 Task: Write the Employee Number "12345" Under New Employee in Process Payment.
Action: Mouse moved to (98, 15)
Screenshot: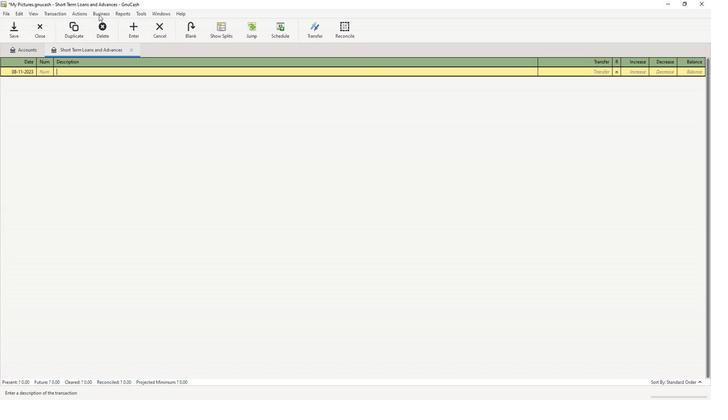 
Action: Mouse pressed left at (98, 15)
Screenshot: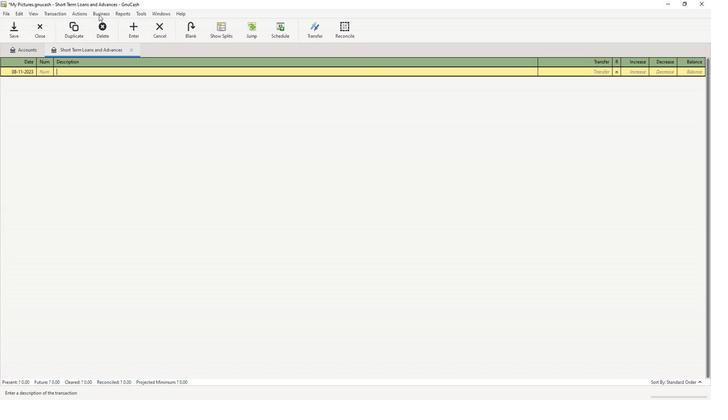 
Action: Mouse moved to (107, 25)
Screenshot: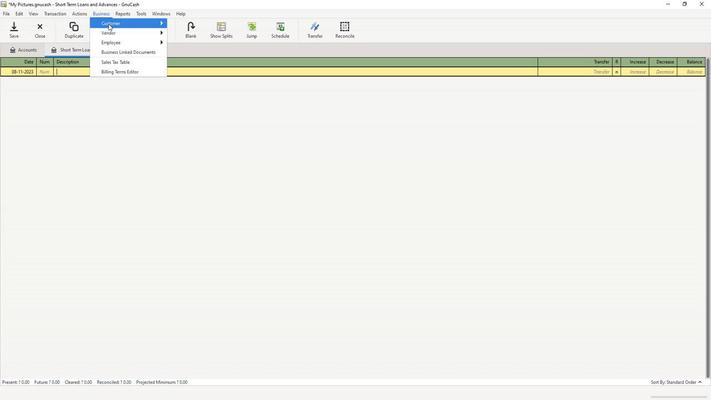 
Action: Mouse pressed left at (107, 25)
Screenshot: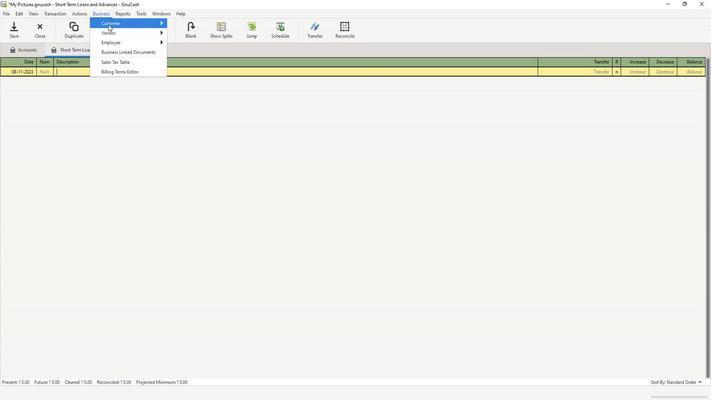 
Action: Mouse moved to (189, 88)
Screenshot: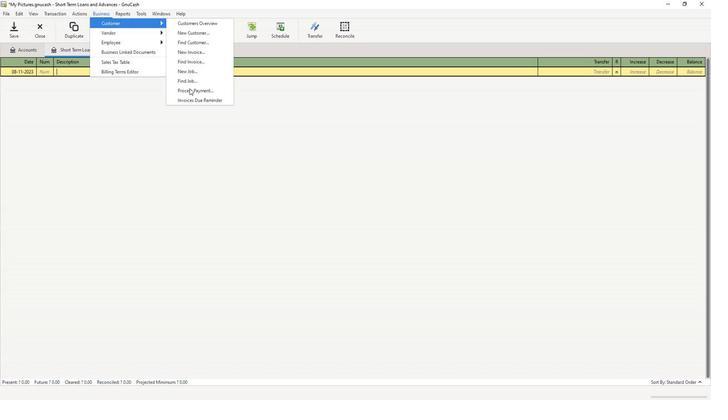 
Action: Mouse pressed left at (189, 88)
Screenshot: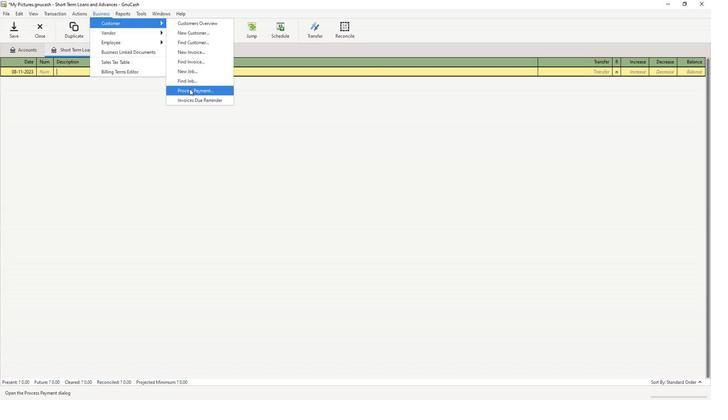 
Action: Mouse moved to (281, 128)
Screenshot: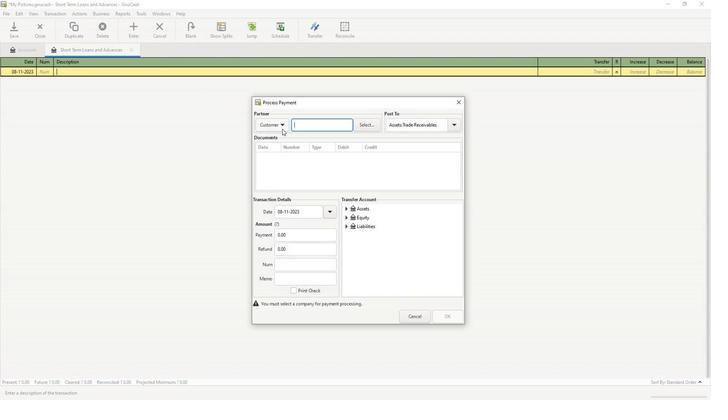 
Action: Mouse pressed left at (281, 128)
Screenshot: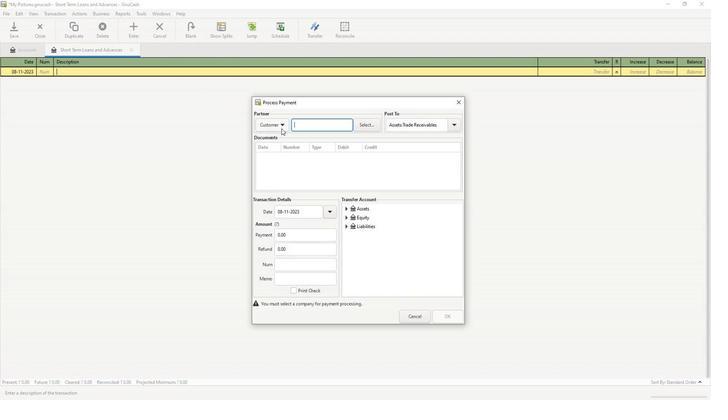 
Action: Mouse moved to (279, 147)
Screenshot: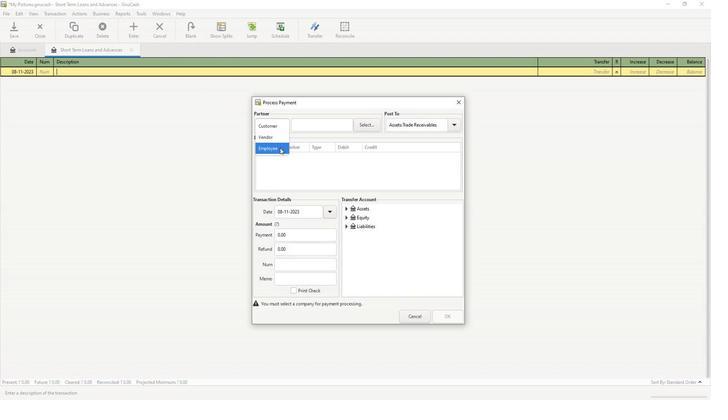 
Action: Mouse pressed left at (279, 147)
Screenshot: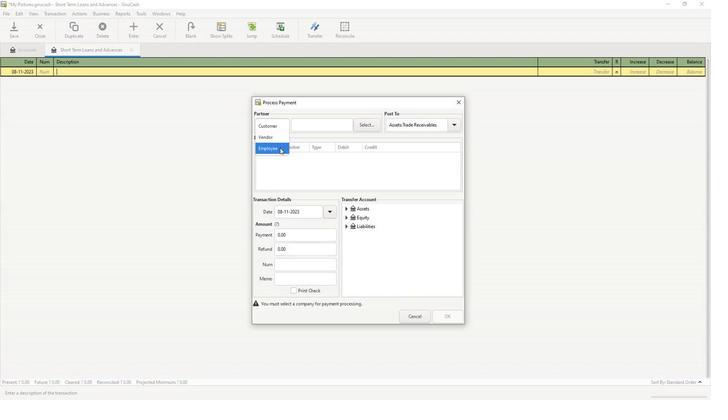 
Action: Mouse moved to (368, 128)
Screenshot: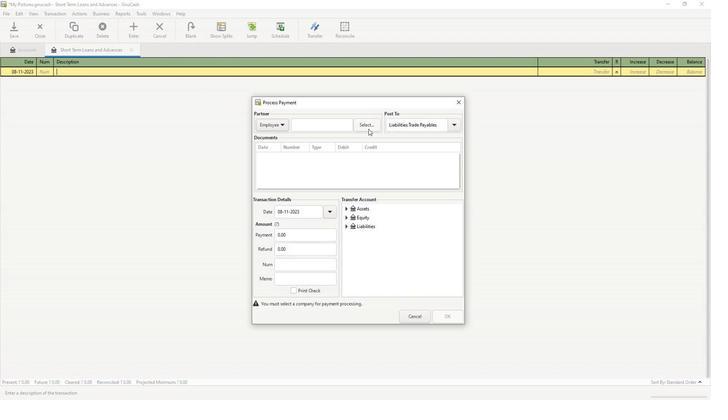 
Action: Mouse pressed left at (368, 128)
Screenshot: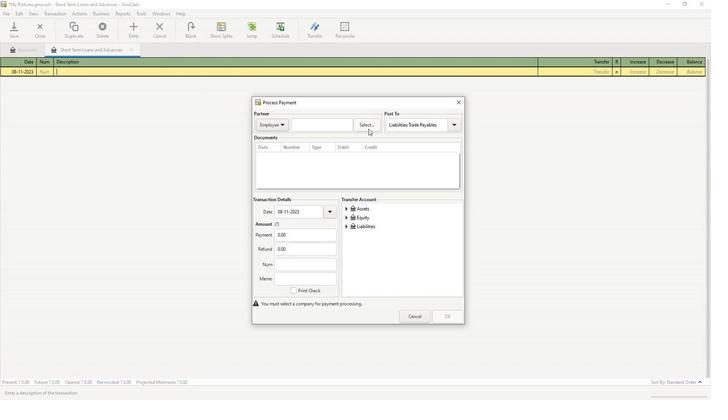 
Action: Mouse moved to (380, 270)
Screenshot: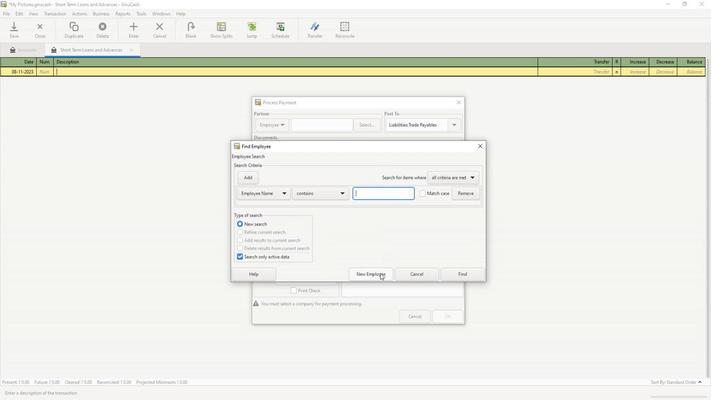 
Action: Mouse pressed left at (380, 270)
Screenshot: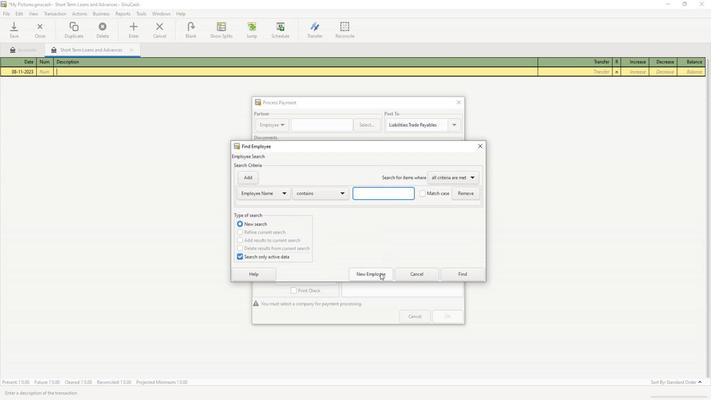 
Action: Mouse moved to (359, 142)
Screenshot: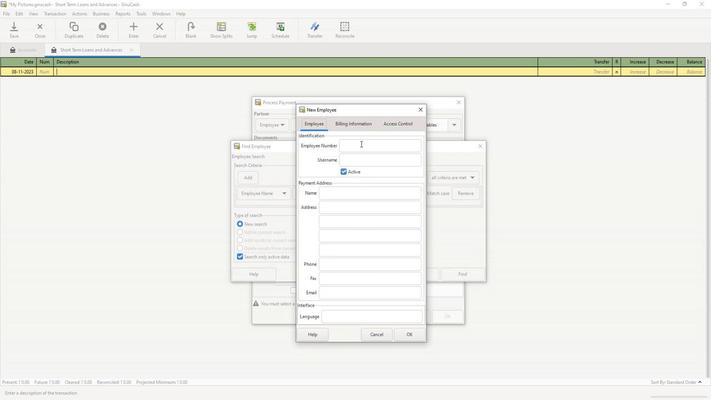 
Action: Mouse pressed left at (359, 142)
Screenshot: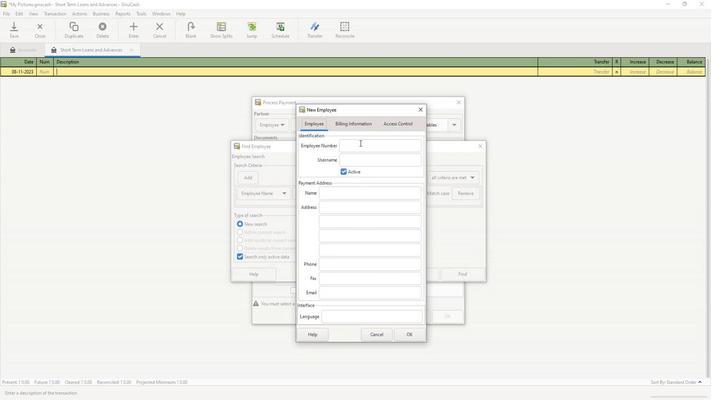 
Action: Key pressed 12345
Screenshot: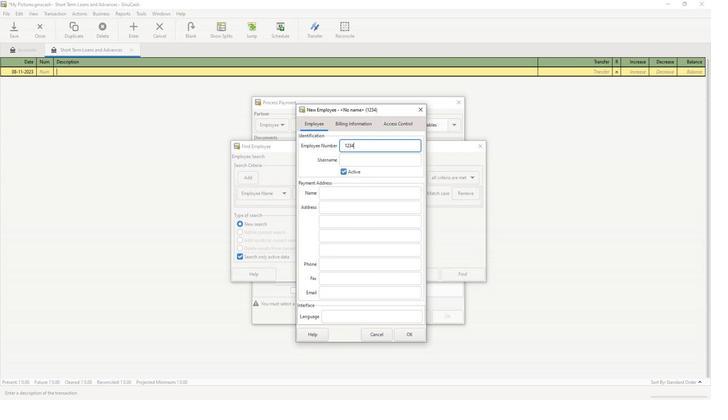 
Action: Mouse moved to (408, 331)
Screenshot: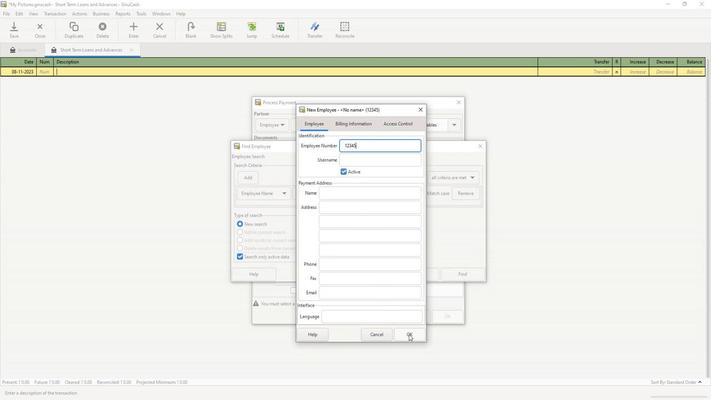 
